 Task: Click the Tax Table "Active" and Set the "None" Under New vendor in Find vendor.
Action: Mouse moved to (92, 13)
Screenshot: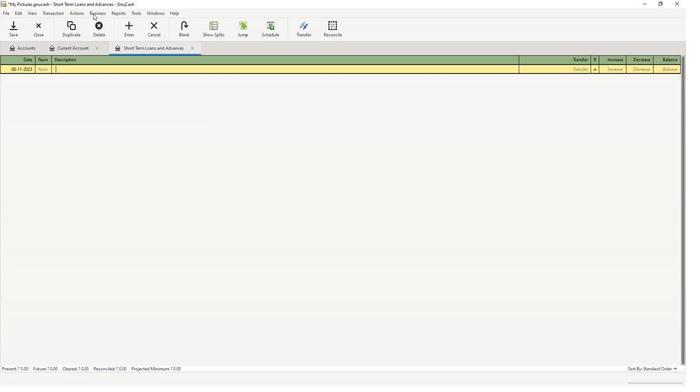 
Action: Mouse pressed left at (92, 13)
Screenshot: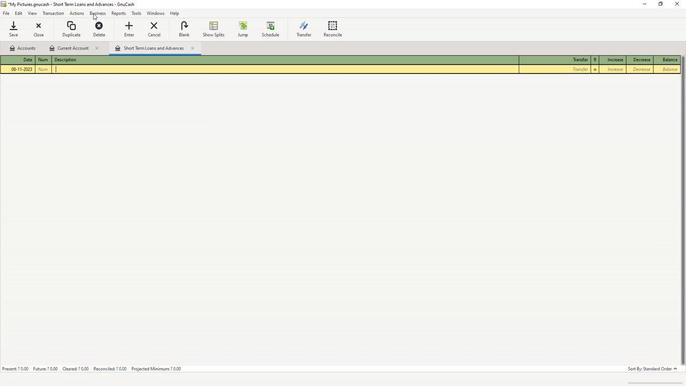 
Action: Mouse moved to (101, 30)
Screenshot: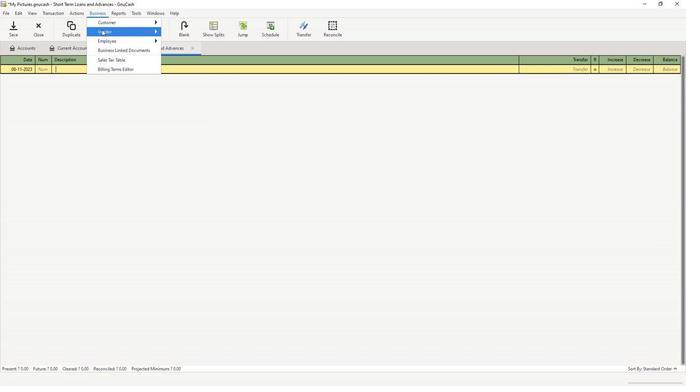 
Action: Mouse pressed left at (101, 30)
Screenshot: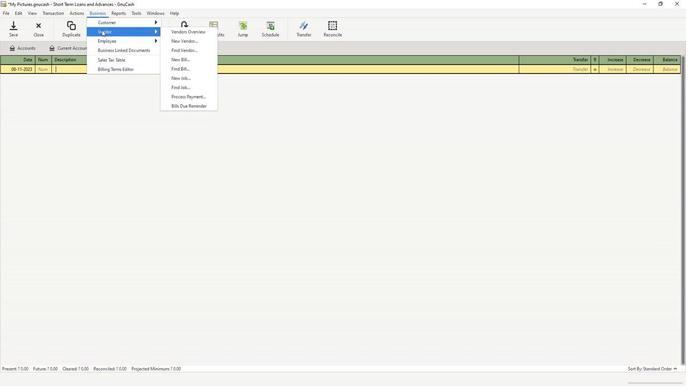 
Action: Mouse moved to (175, 52)
Screenshot: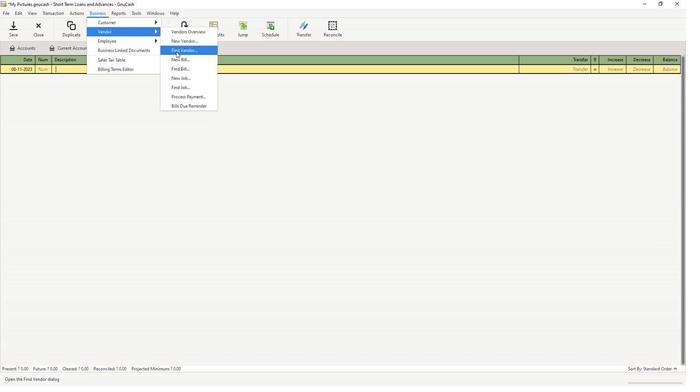 
Action: Mouse pressed left at (175, 52)
Screenshot: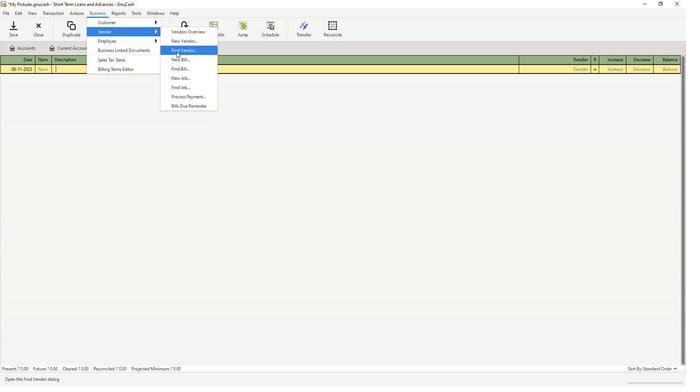 
Action: Mouse moved to (358, 253)
Screenshot: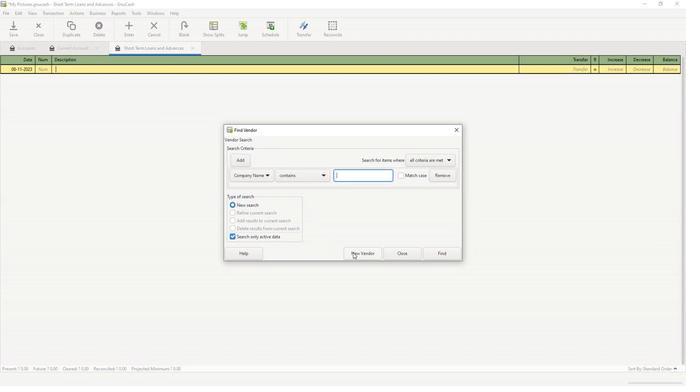 
Action: Mouse pressed left at (358, 253)
Screenshot: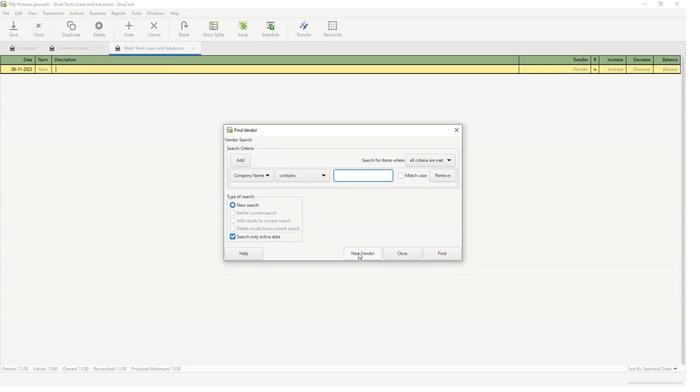 
Action: Mouse moved to (351, 107)
Screenshot: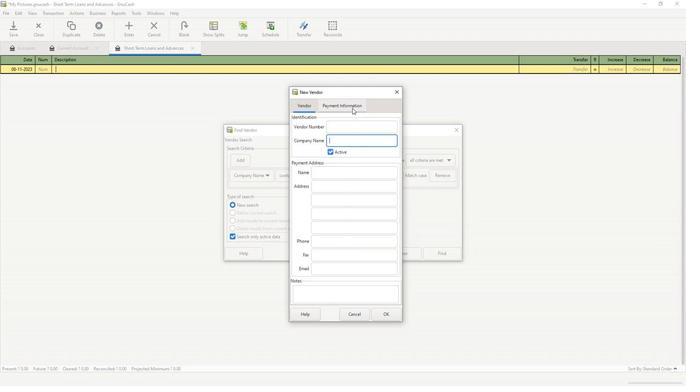 
Action: Mouse pressed left at (351, 107)
Screenshot: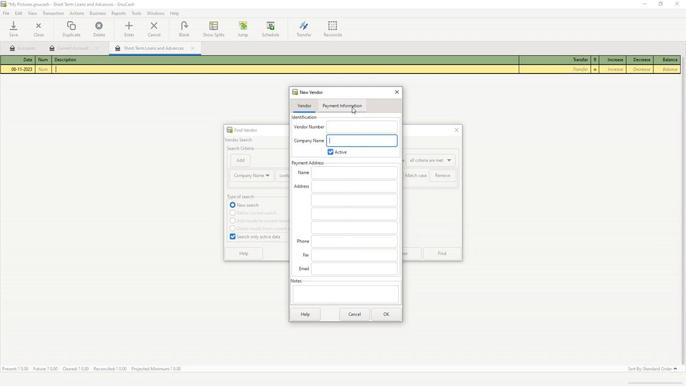 
Action: Mouse moved to (299, 169)
Screenshot: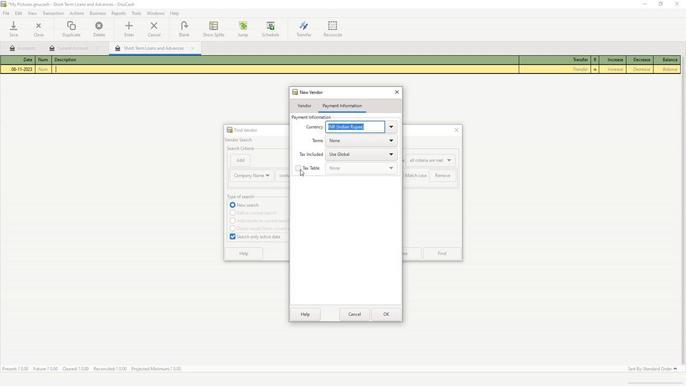 
Action: Mouse pressed left at (299, 169)
Screenshot: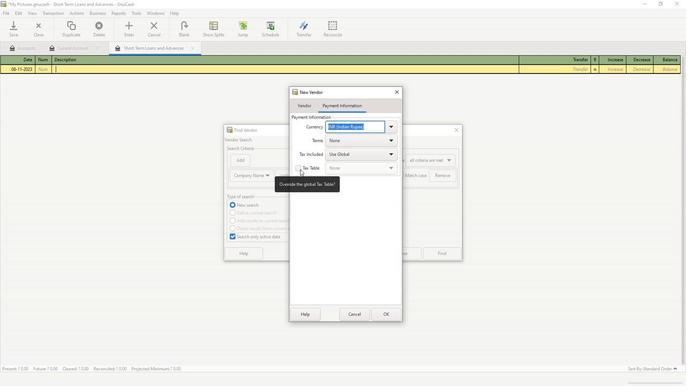 
Action: Mouse moved to (386, 316)
Screenshot: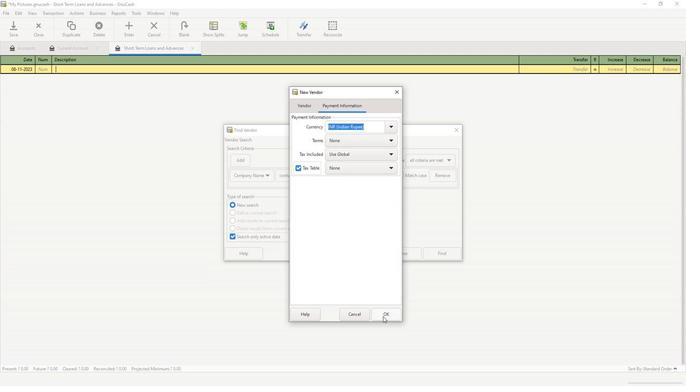 
